Task: Add Lily's Sweets Cookies & Creme White Chocolate Bar to the cart.
Action: Mouse moved to (26, 81)
Screenshot: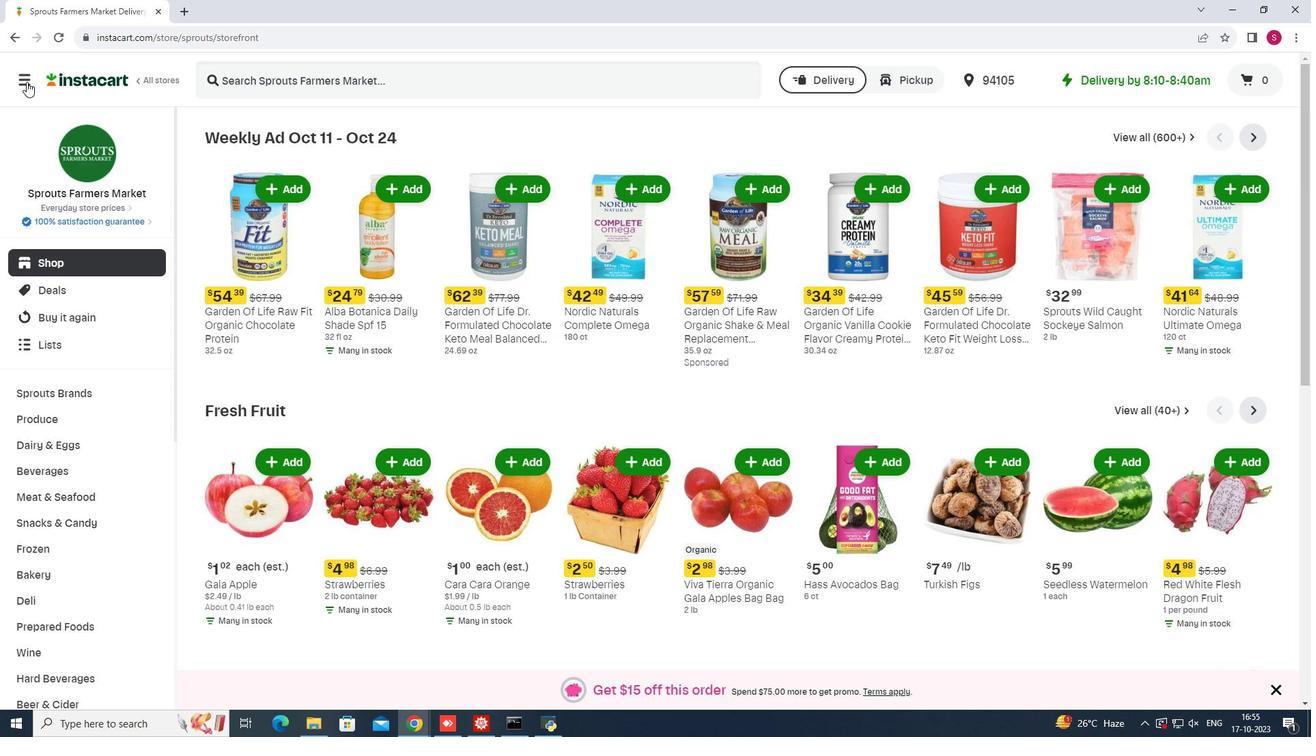 
Action: Mouse pressed left at (26, 81)
Screenshot: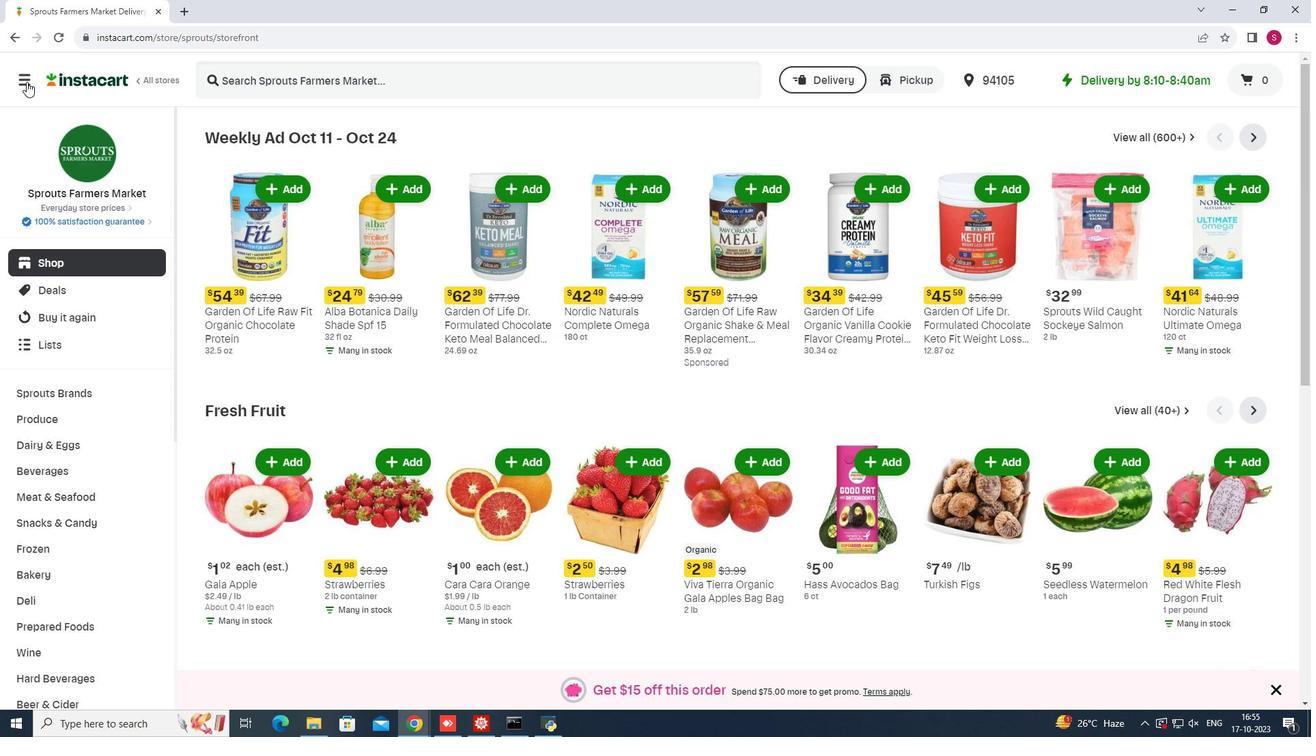 
Action: Mouse moved to (107, 357)
Screenshot: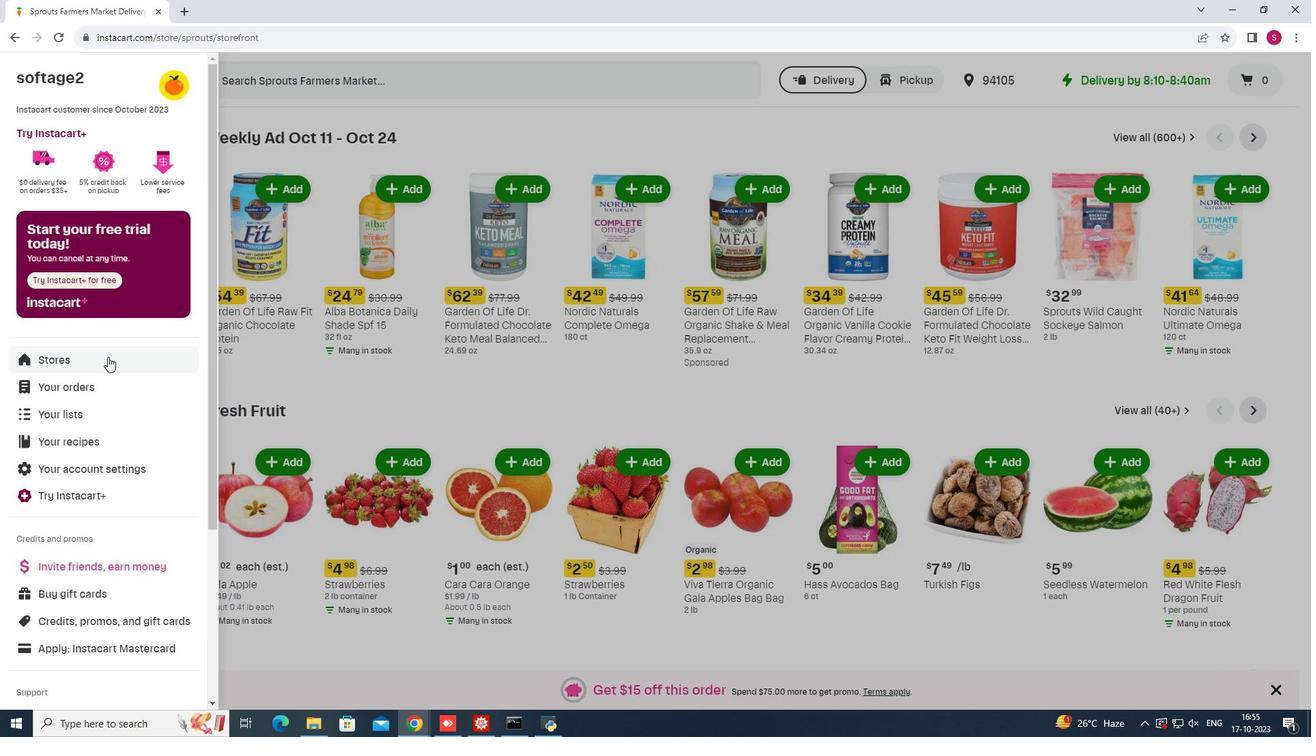 
Action: Mouse pressed left at (107, 357)
Screenshot: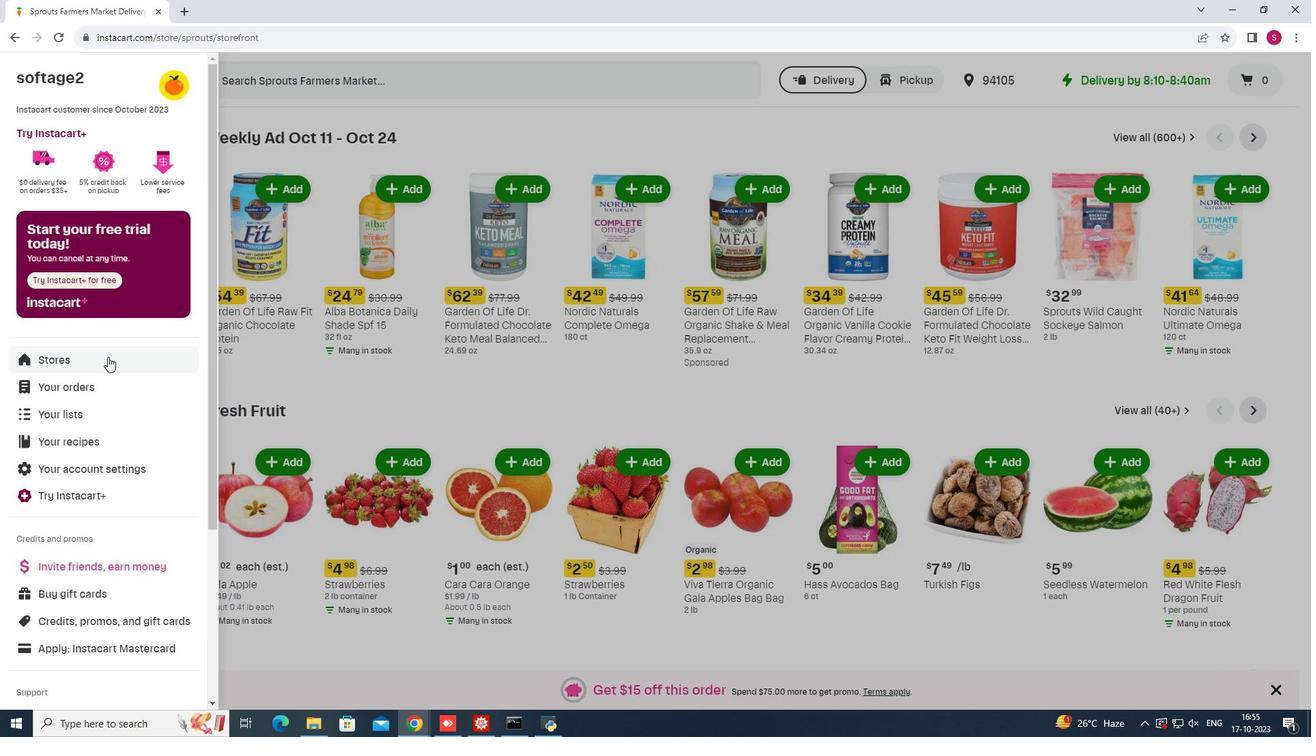 
Action: Mouse moved to (323, 123)
Screenshot: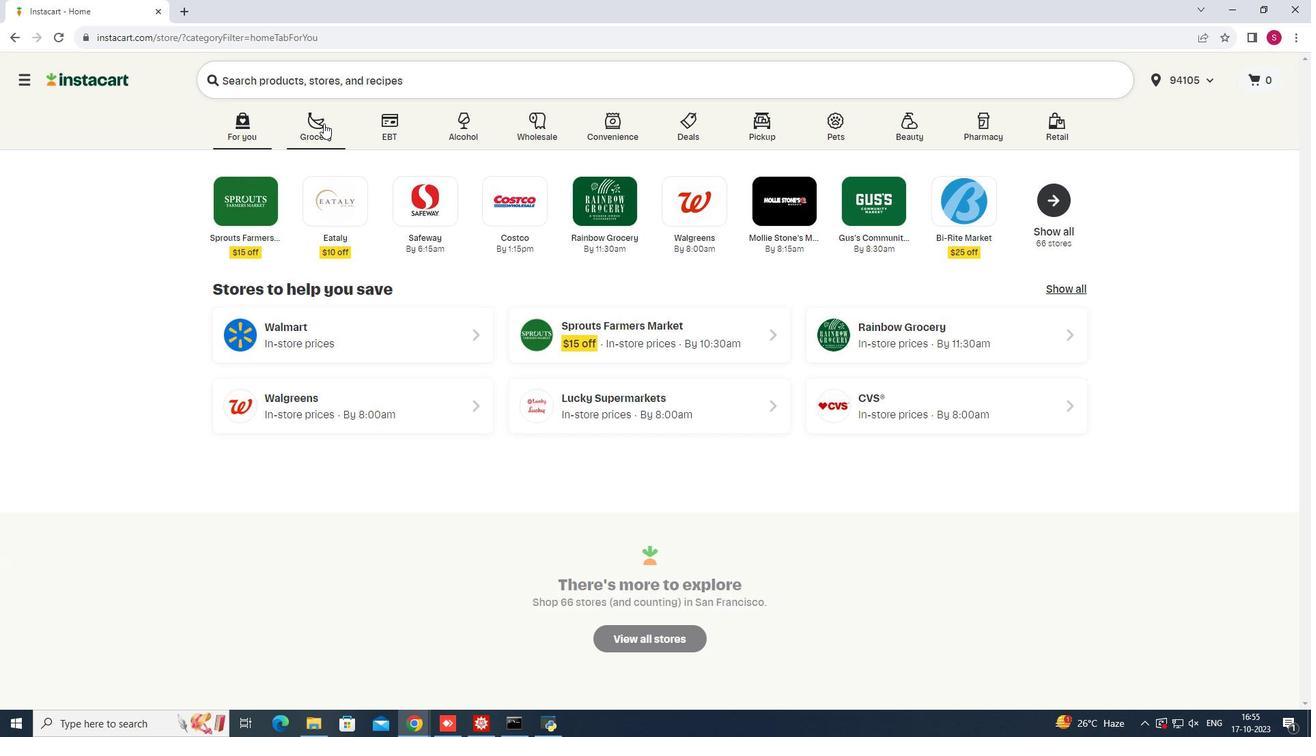
Action: Mouse pressed left at (323, 123)
Screenshot: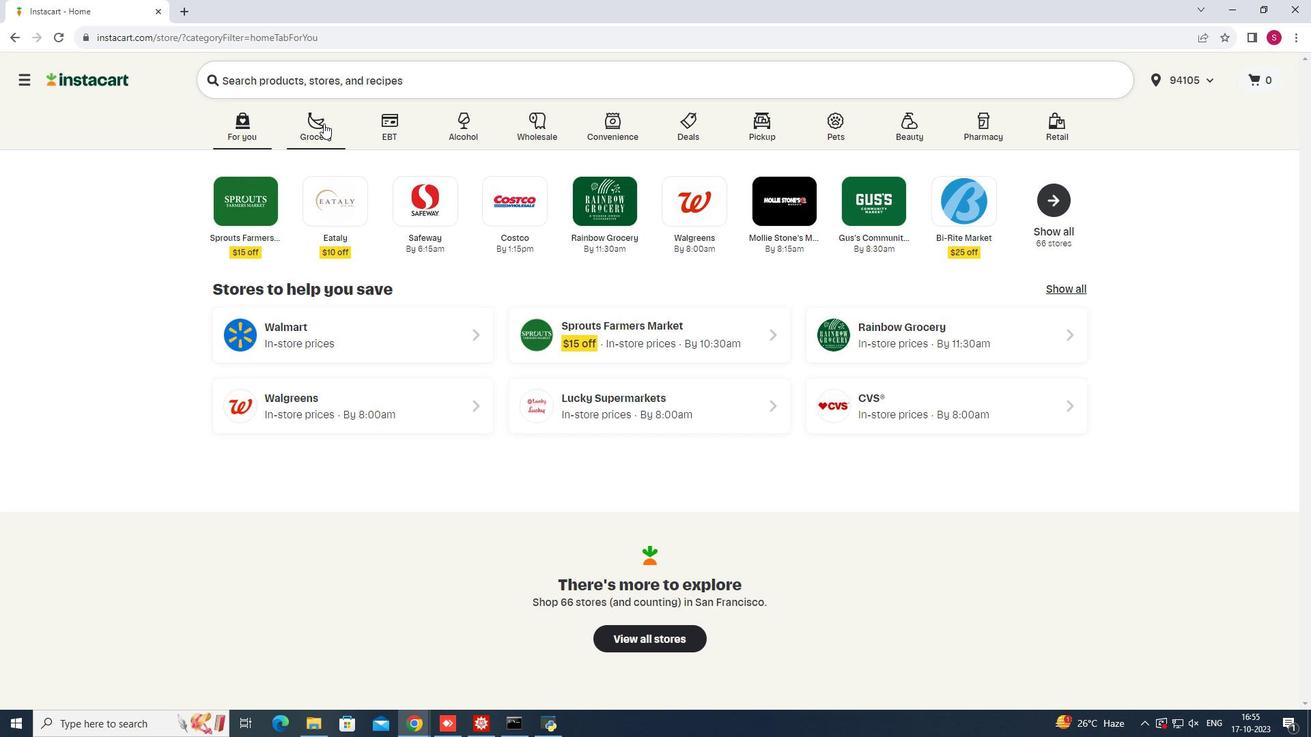 
Action: Mouse moved to (927, 189)
Screenshot: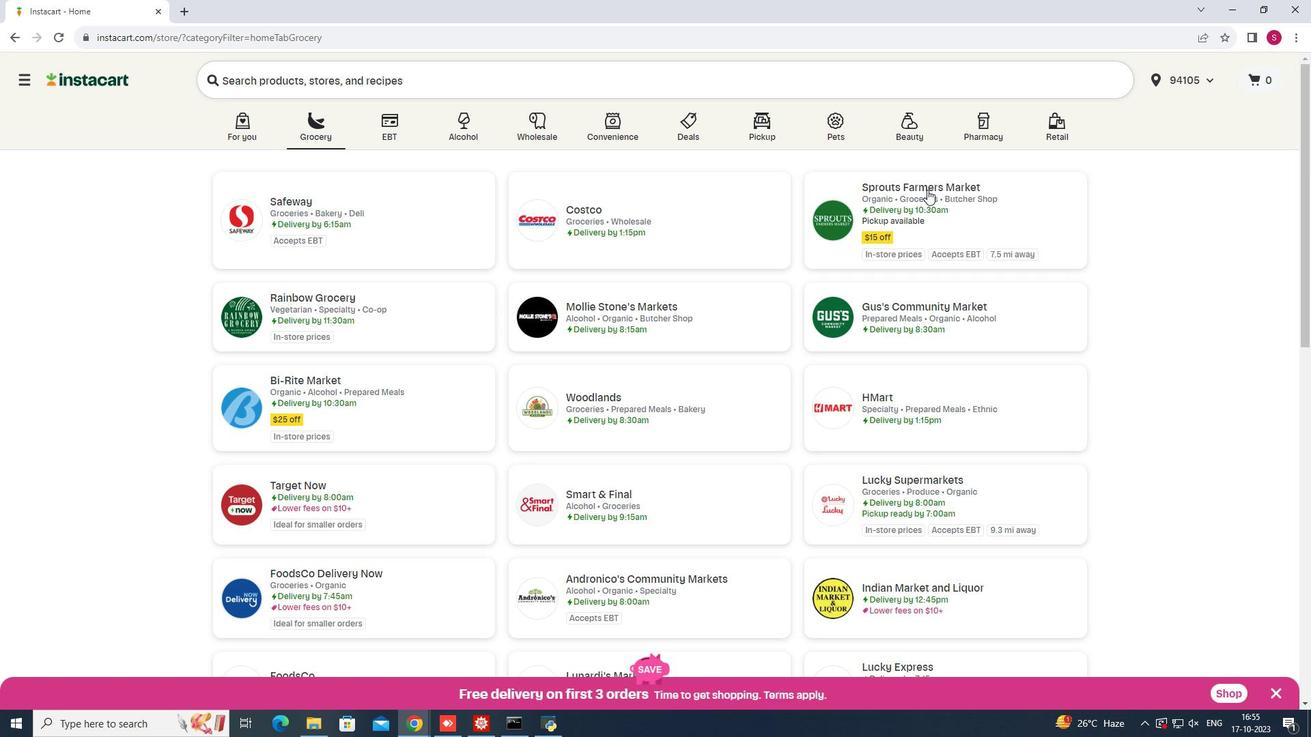 
Action: Mouse pressed left at (927, 189)
Screenshot: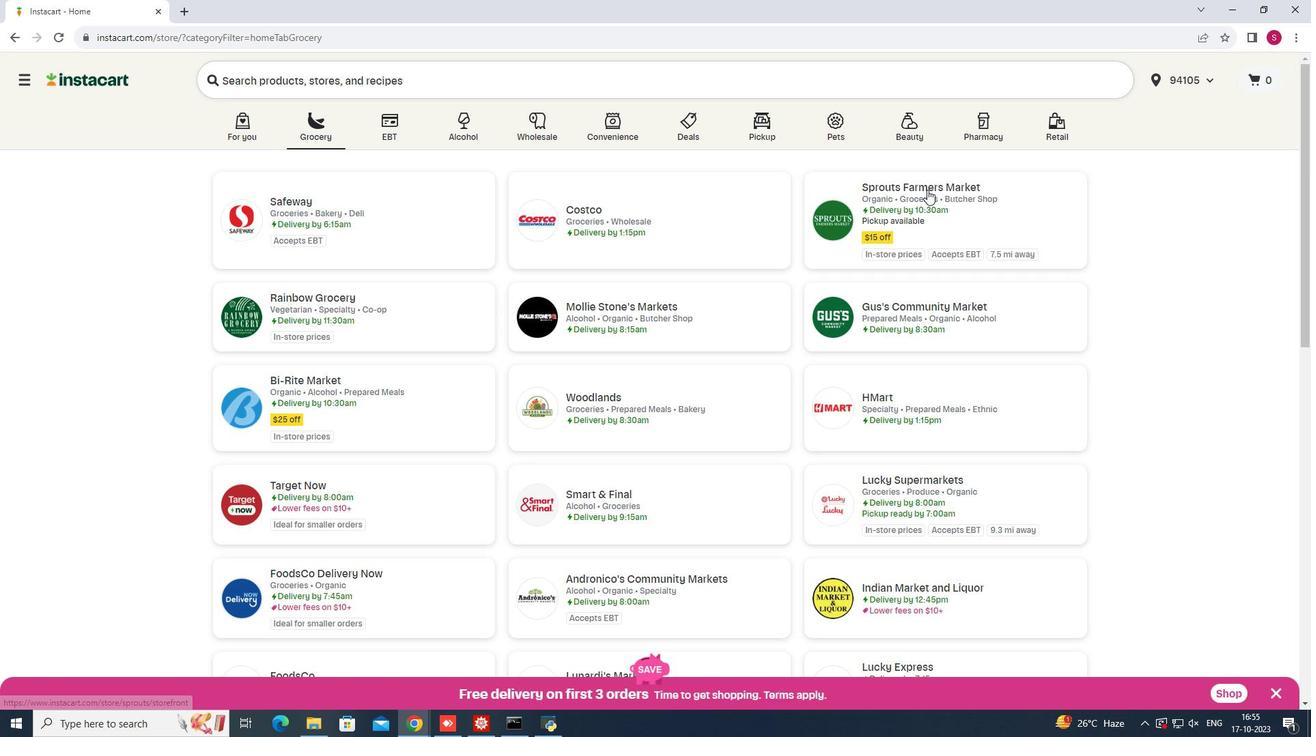 
Action: Mouse moved to (86, 525)
Screenshot: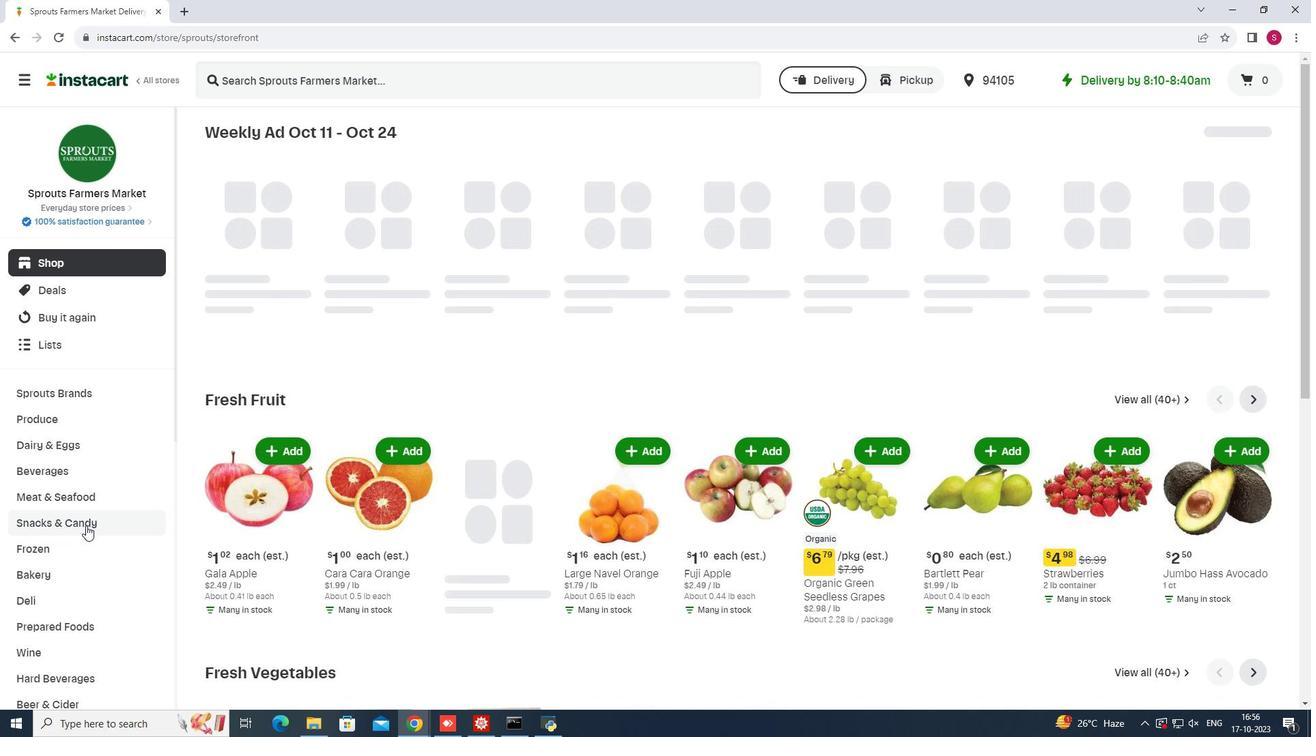 
Action: Mouse pressed left at (86, 525)
Screenshot: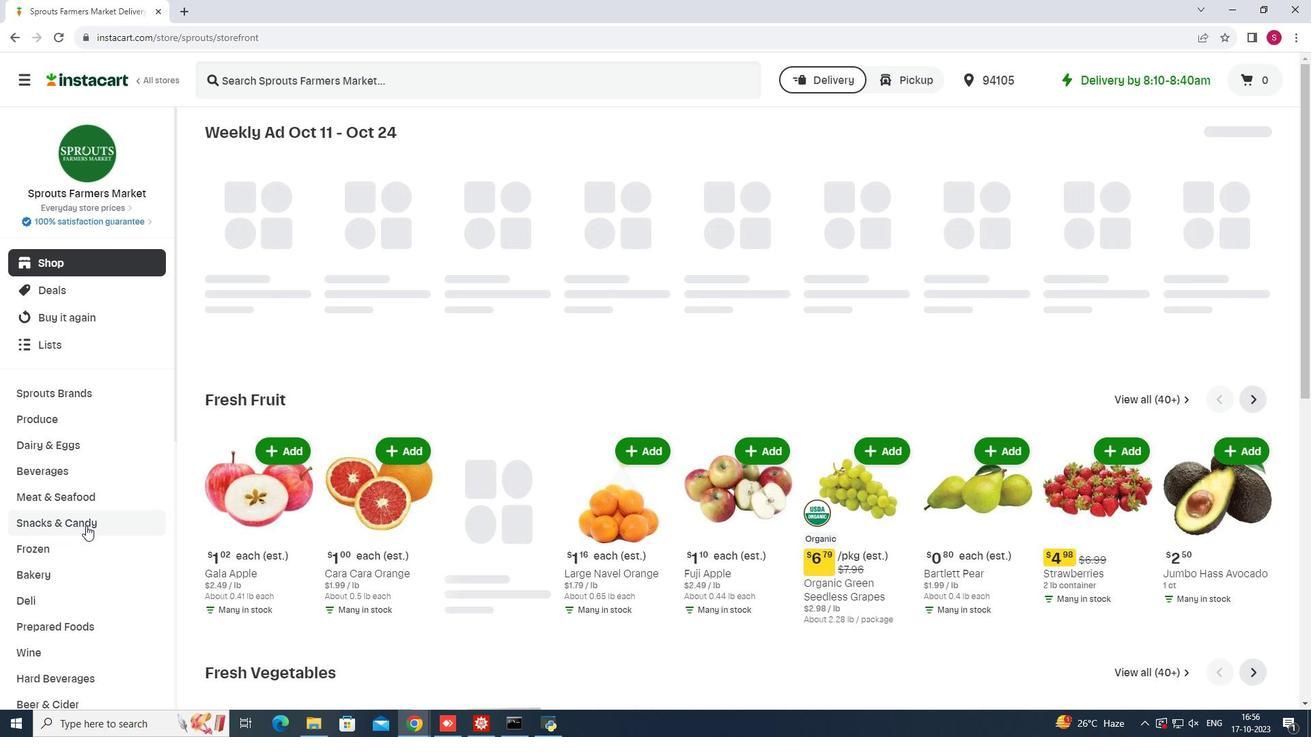 
Action: Mouse moved to (402, 167)
Screenshot: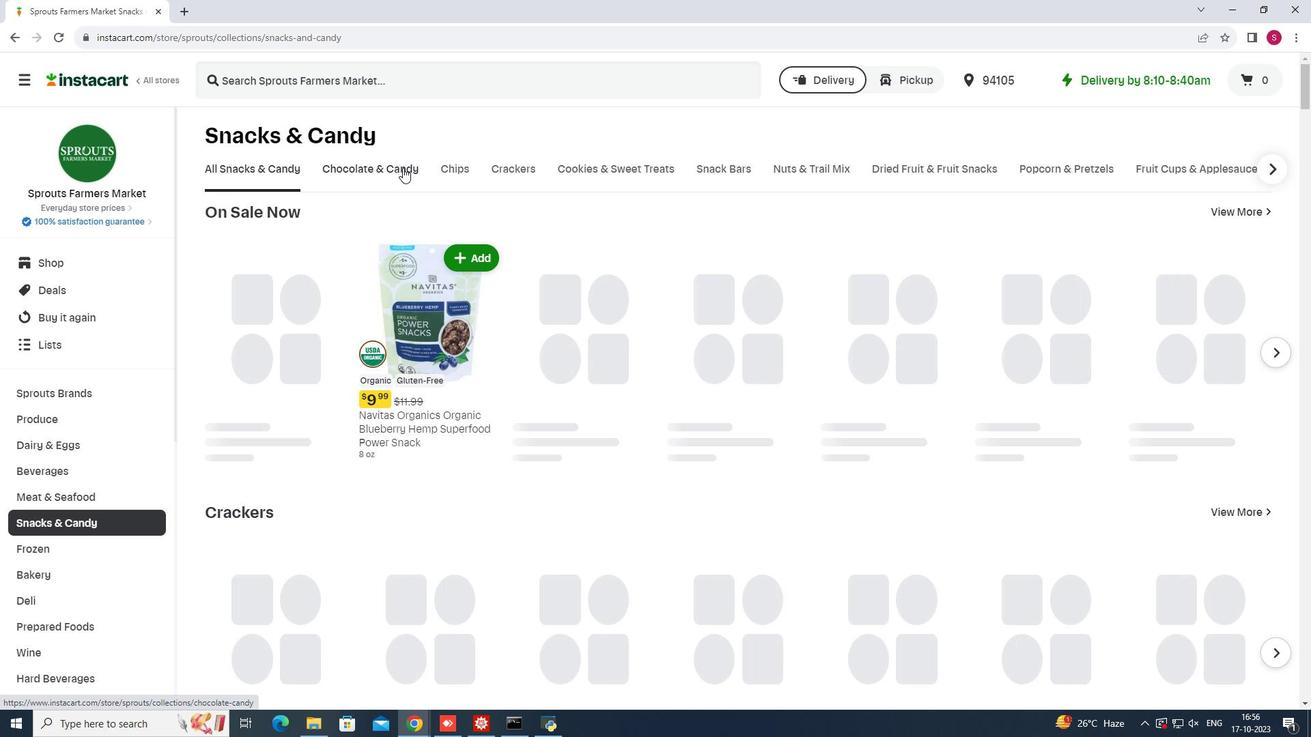 
Action: Mouse pressed left at (402, 167)
Screenshot: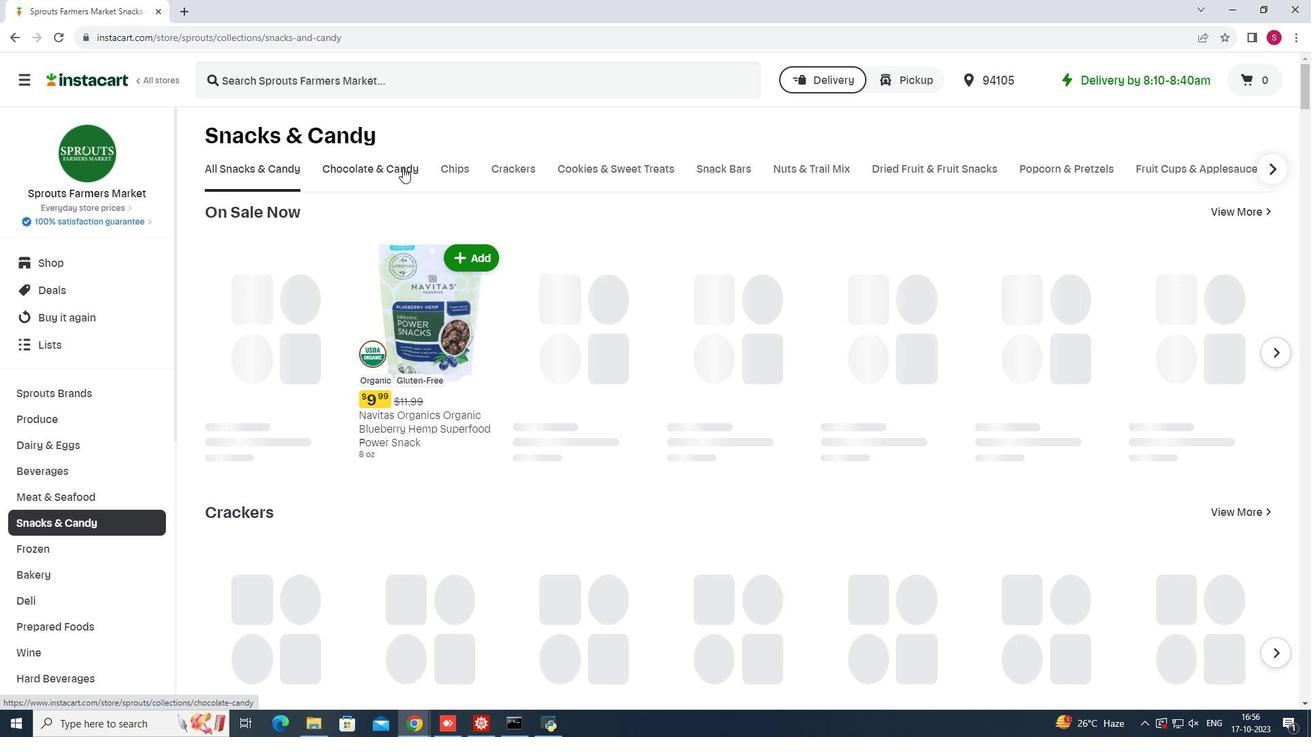 
Action: Mouse moved to (367, 226)
Screenshot: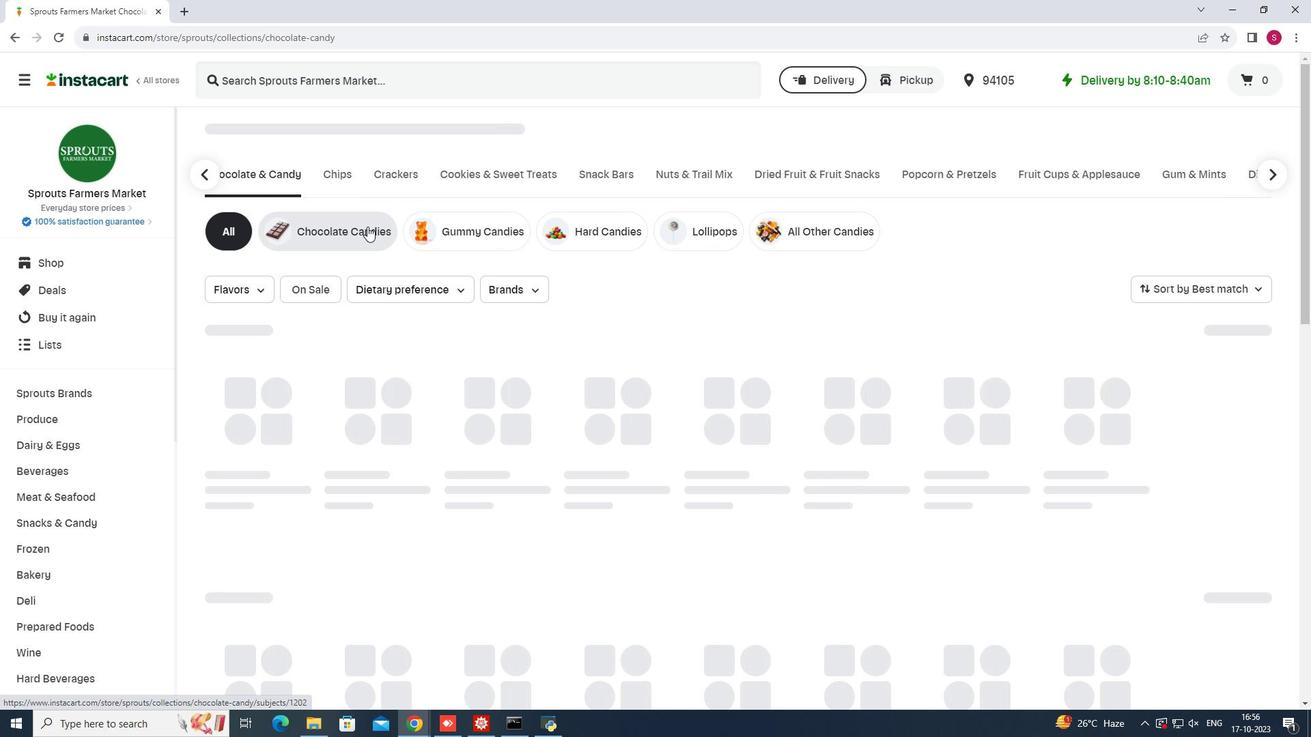 
Action: Mouse pressed left at (367, 226)
Screenshot: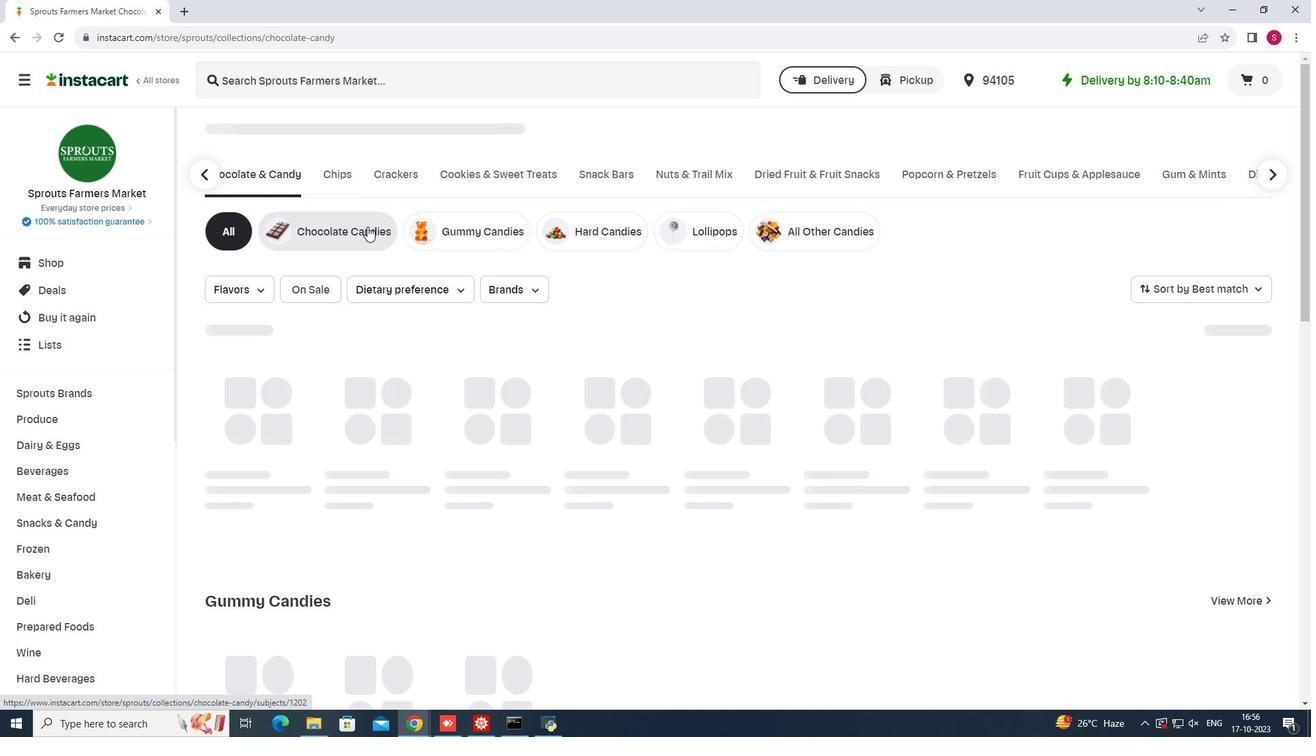 
Action: Mouse moved to (486, 77)
Screenshot: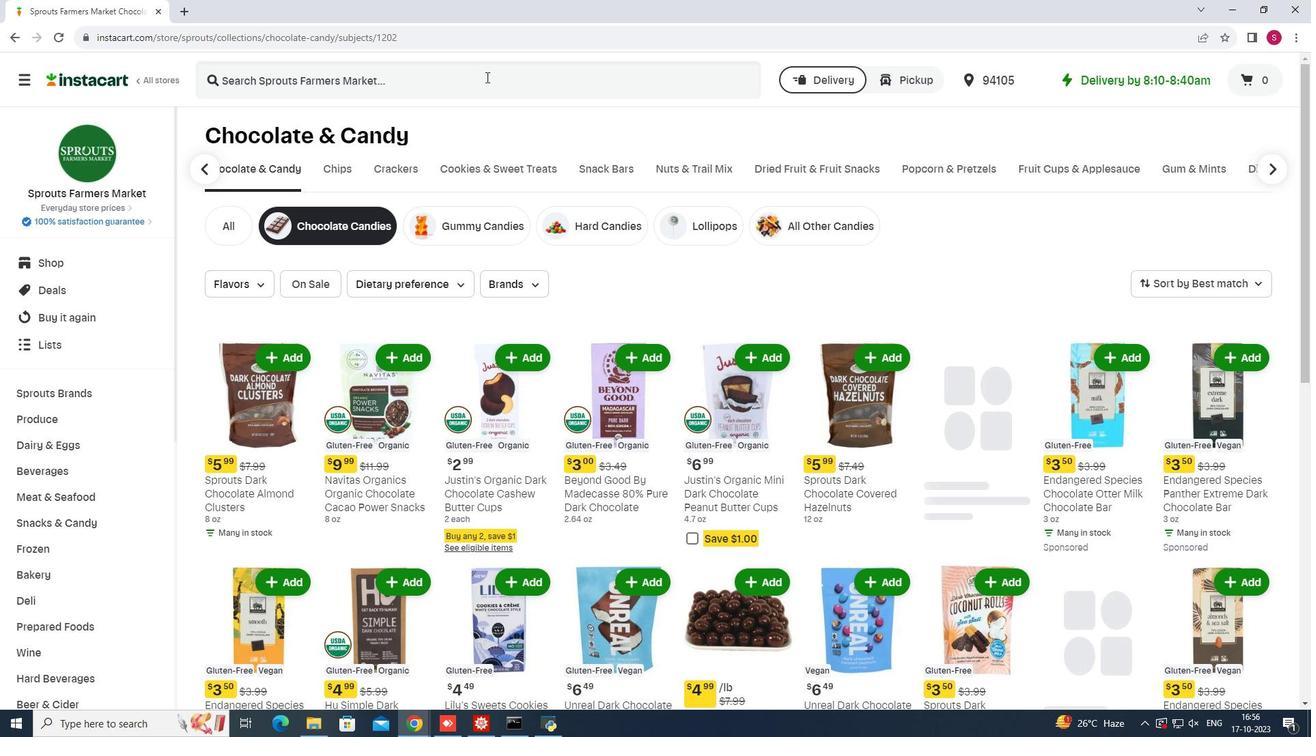 
Action: Mouse pressed left at (486, 77)
Screenshot: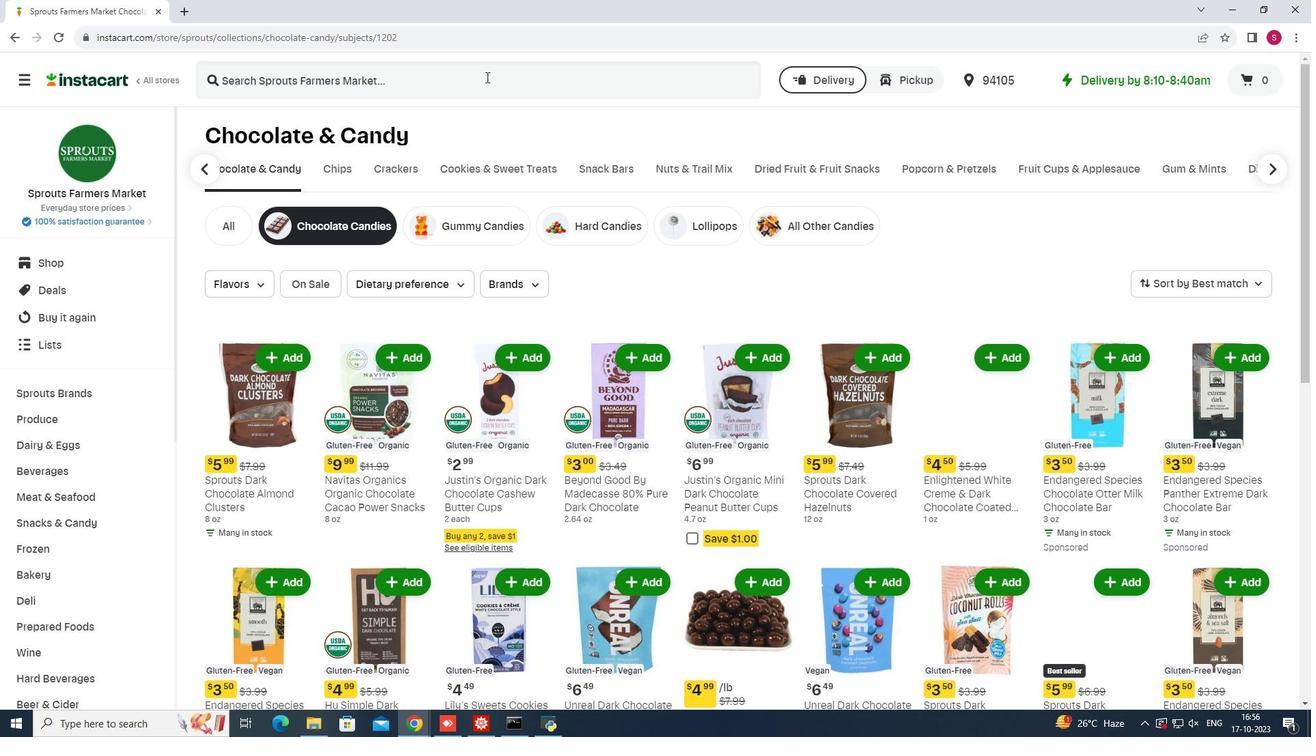 
Action: Key pressed <Key.shift>Lily's<Key.space><Key.shift>Sweets<Key.space><Key.shift>Cookies<Key.space><Key.shift>&<Key.space><Key.shift><Key.shift><Key.shift>Creme<Key.space><Key.shift>White<Key.space><Key.shift>Chocolate<Key.space><Key.shift>Bar<Key.enter>
Screenshot: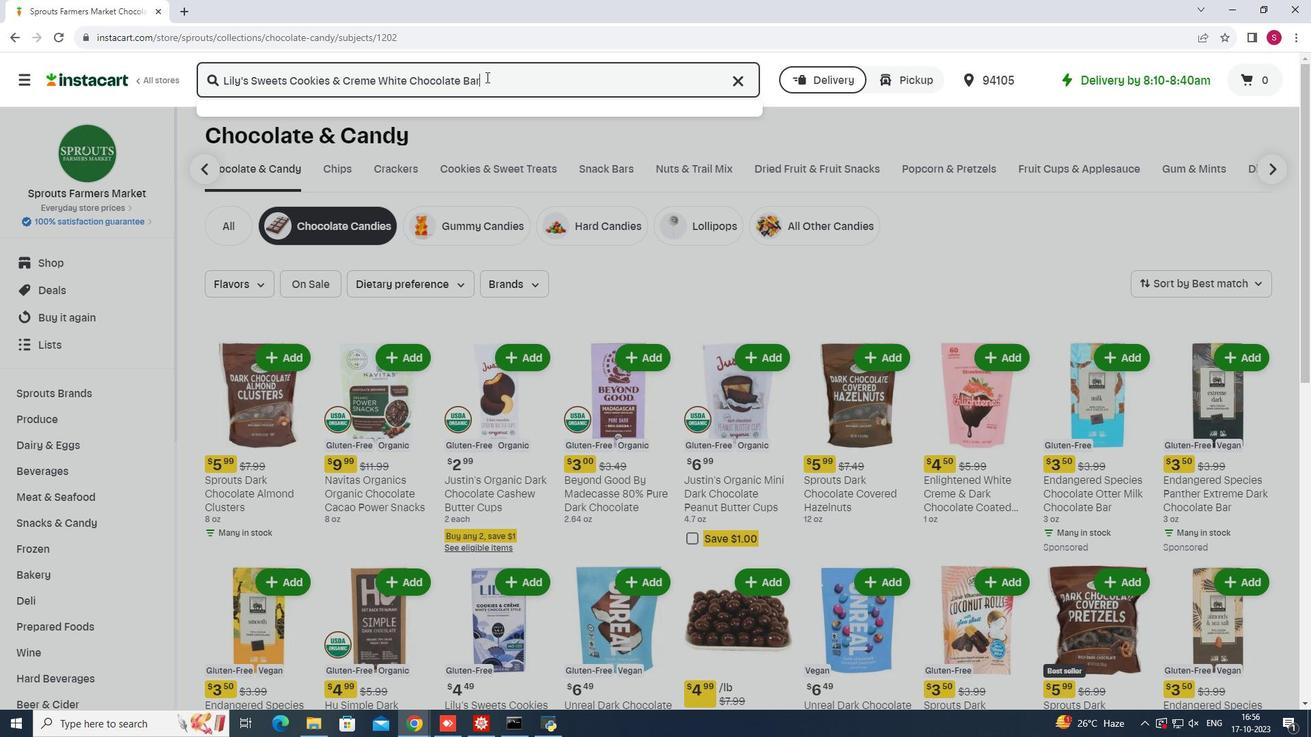 
Action: Mouse moved to (370, 191)
Screenshot: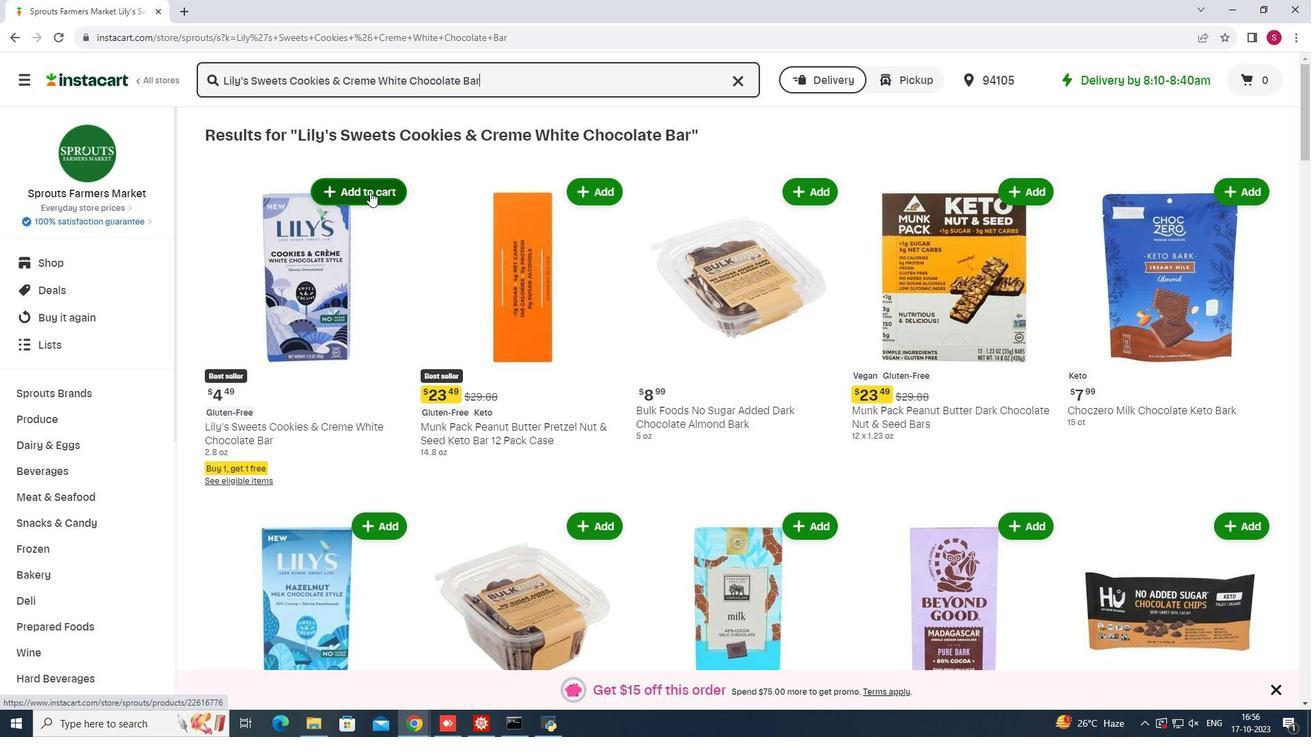 
Action: Mouse pressed left at (370, 191)
Screenshot: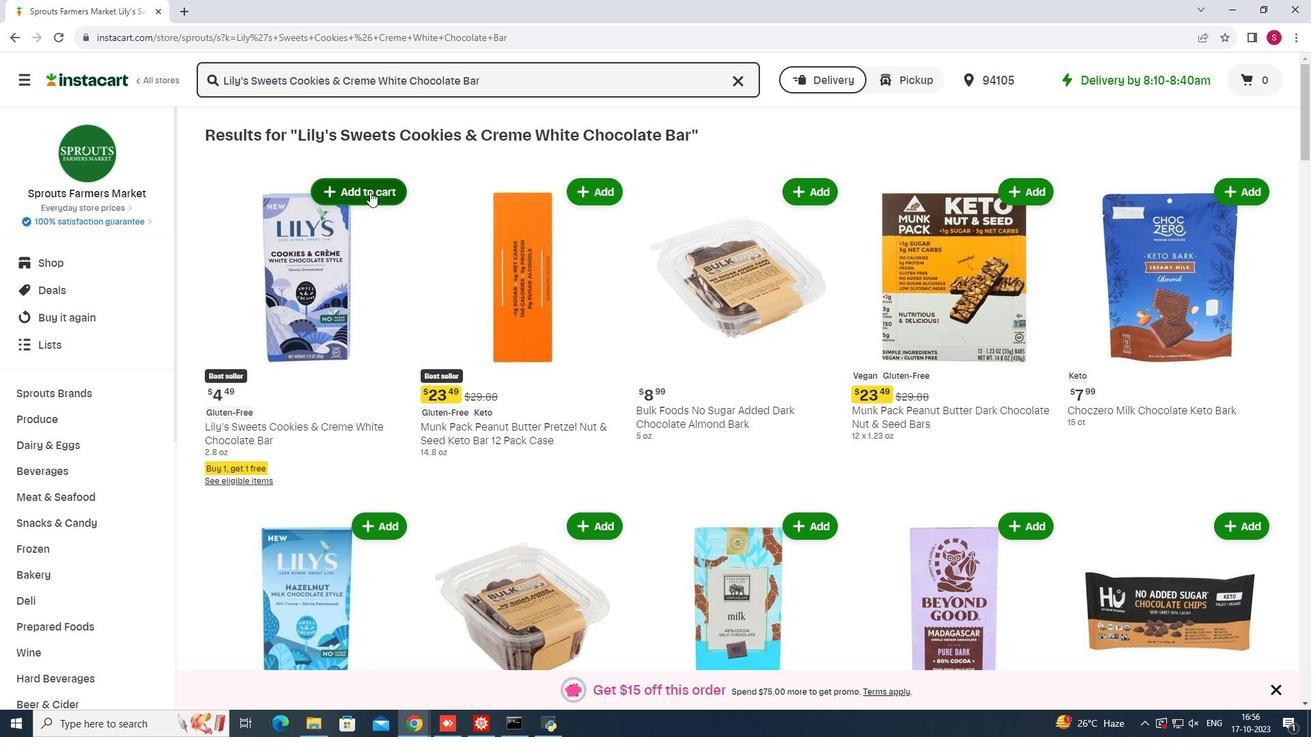 
Action: Mouse moved to (460, 241)
Screenshot: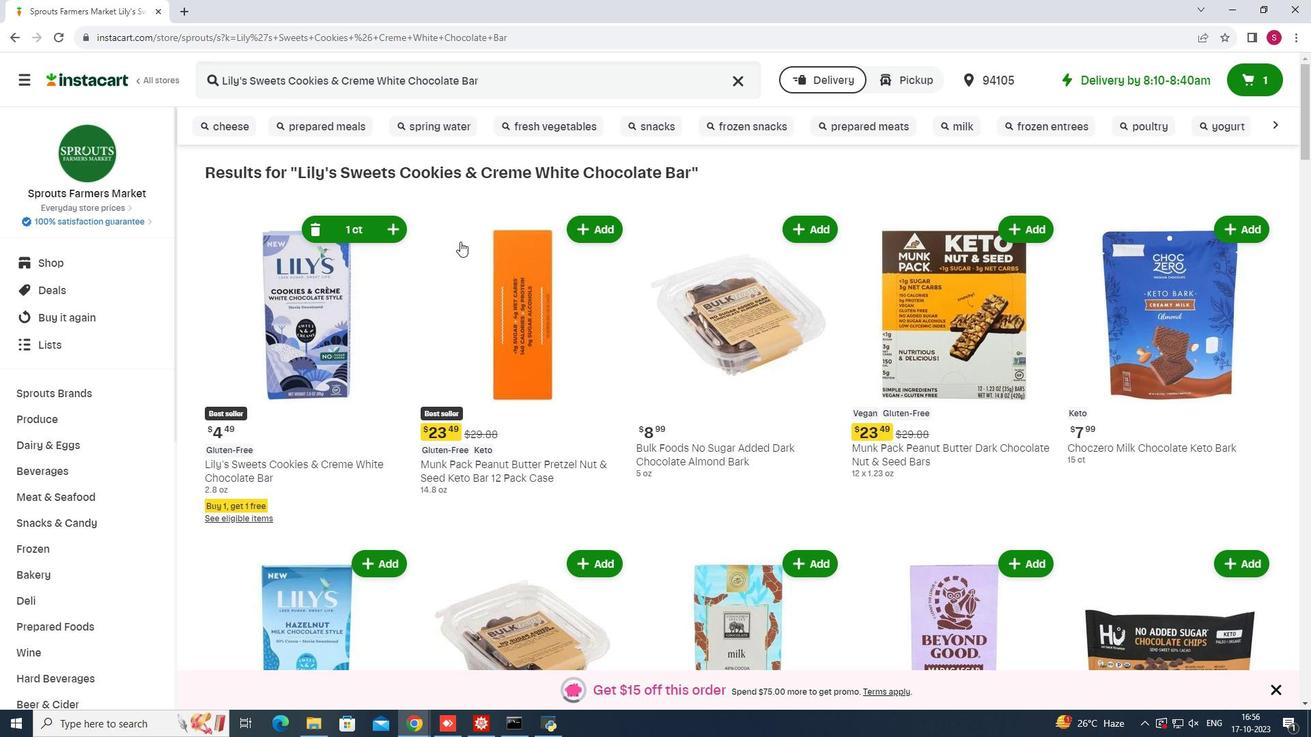 
